 Task: Create ChildIssue0047 as Child Issue of Issue Issue0024 in Backlog  in Scrum Project Project0005 in Jira
Action: Mouse moved to (375, 427)
Screenshot: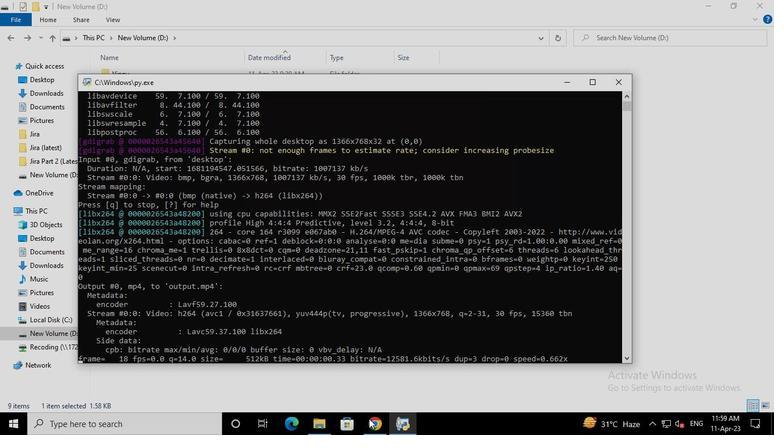 
Action: Mouse pressed left at (375, 427)
Screenshot: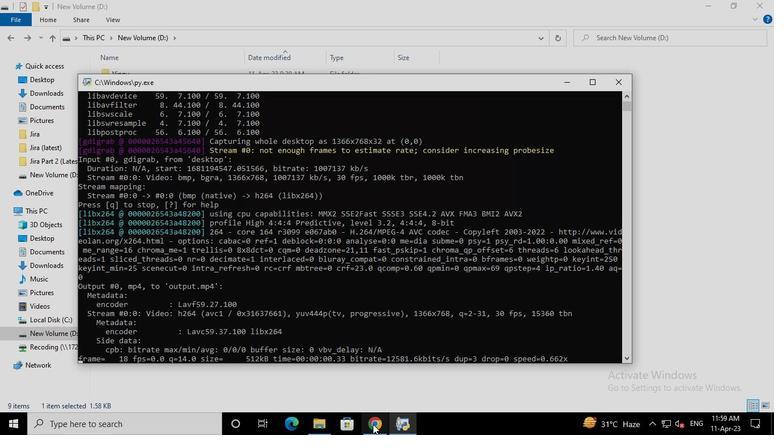 
Action: Mouse moved to (82, 177)
Screenshot: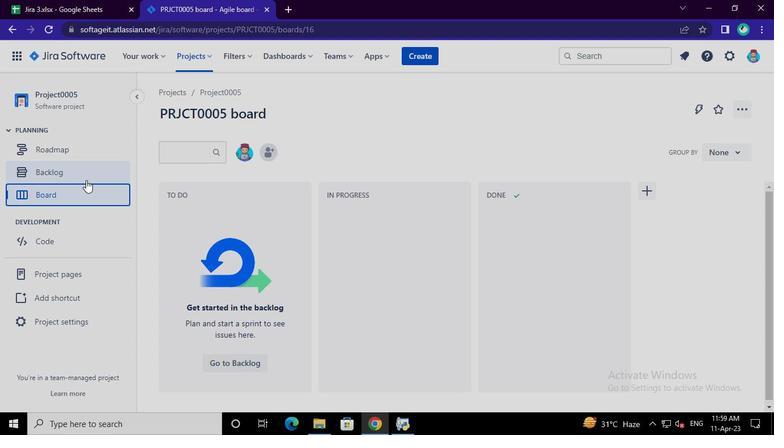 
Action: Mouse pressed left at (82, 177)
Screenshot: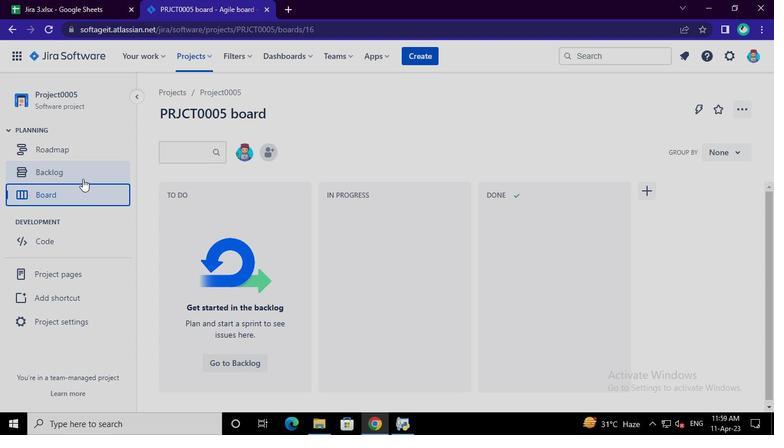 
Action: Mouse moved to (251, 318)
Screenshot: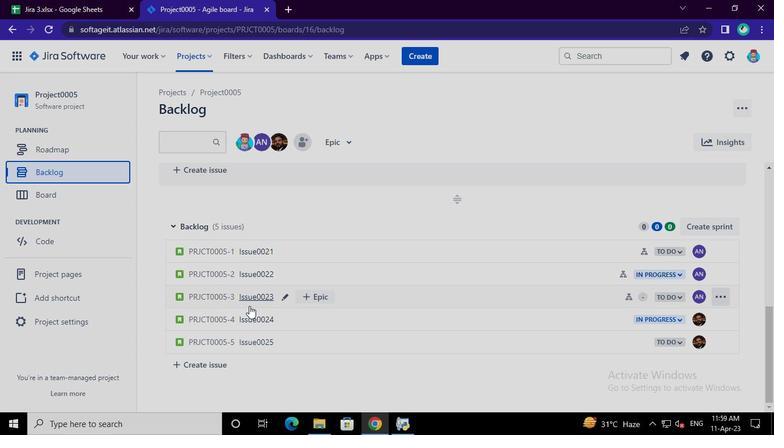 
Action: Mouse pressed left at (251, 318)
Screenshot: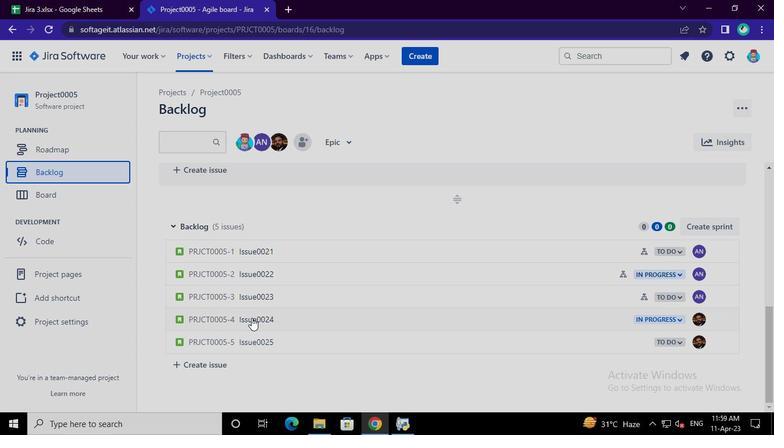 
Action: Mouse moved to (569, 229)
Screenshot: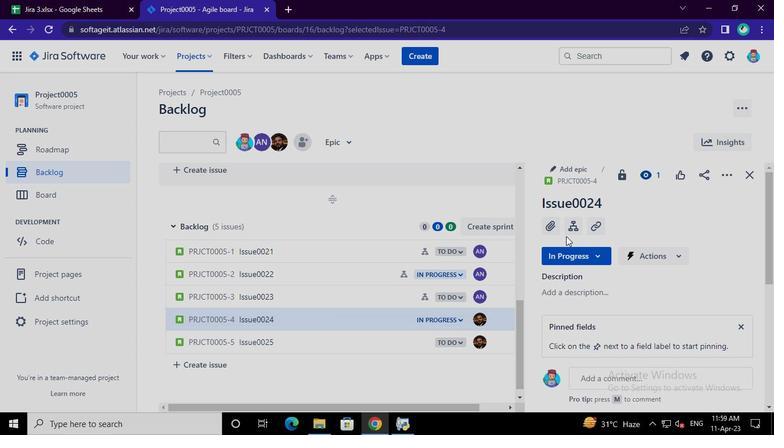 
Action: Mouse pressed left at (569, 229)
Screenshot: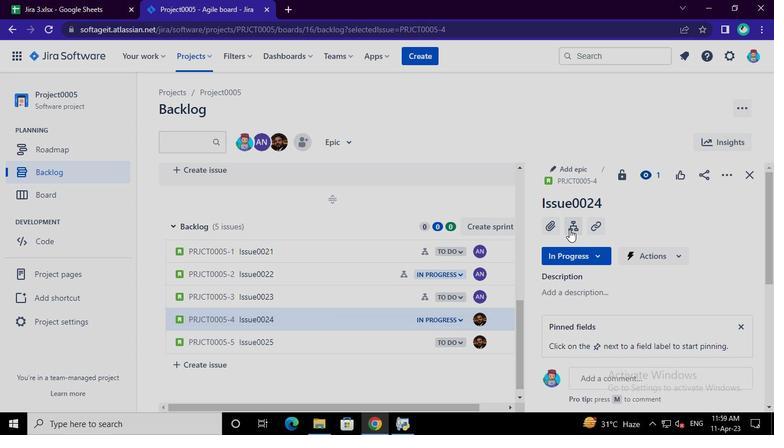 
Action: Mouse moved to (581, 273)
Screenshot: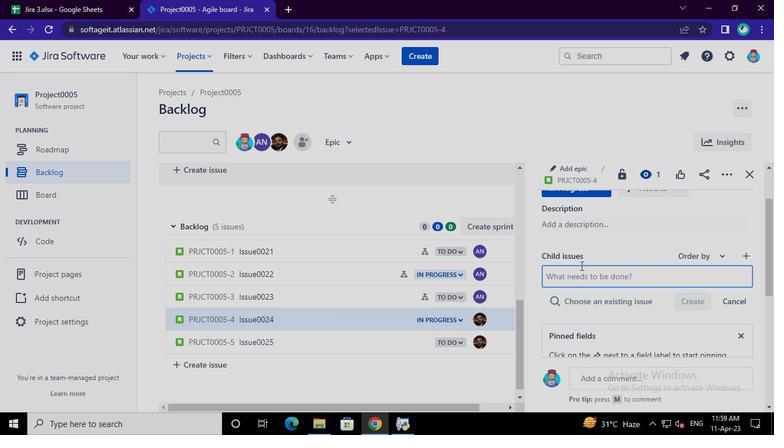 
Action: Mouse pressed left at (581, 273)
Screenshot: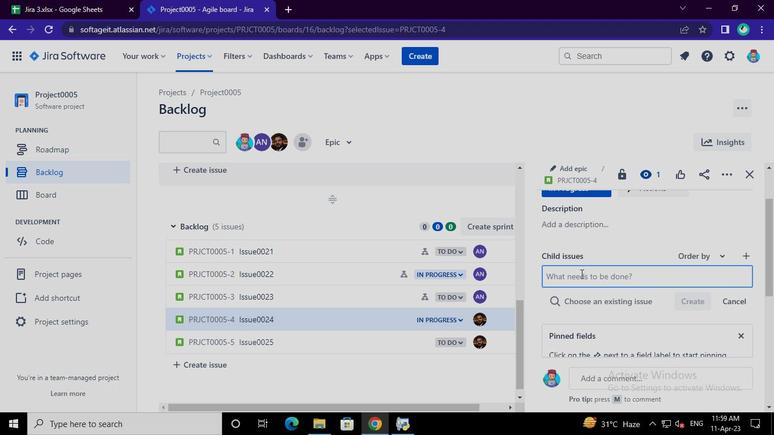 
Action: Keyboard Key.shift
Screenshot: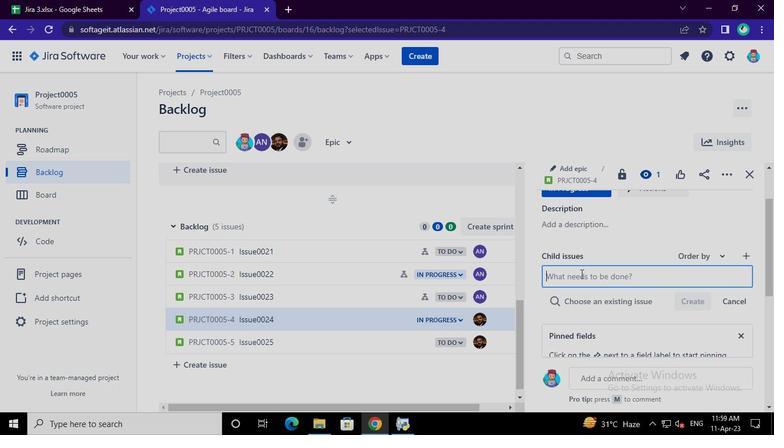 
Action: Keyboard C
Screenshot: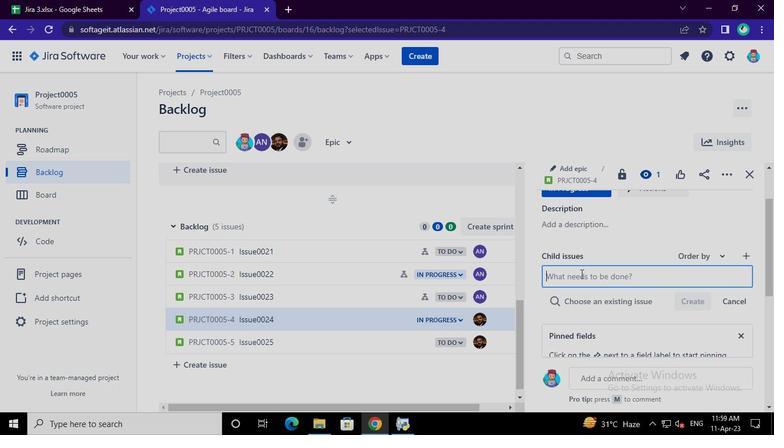 
Action: Keyboard h
Screenshot: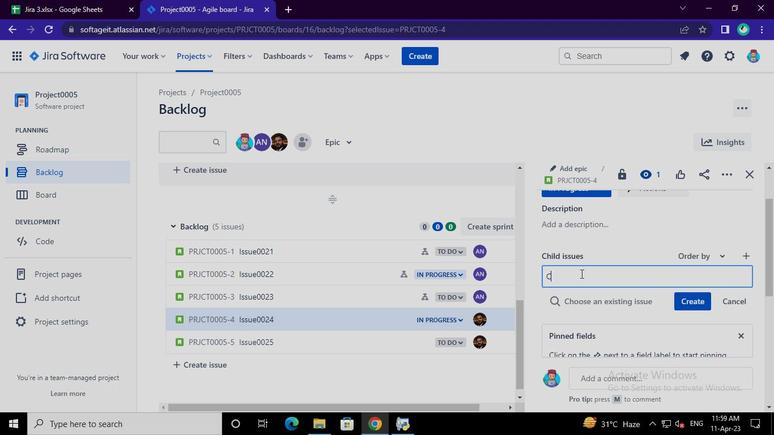 
Action: Keyboard i
Screenshot: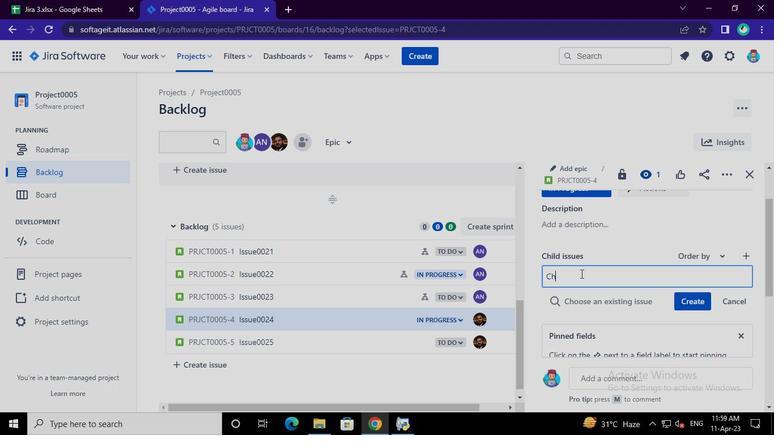 
Action: Keyboard l
Screenshot: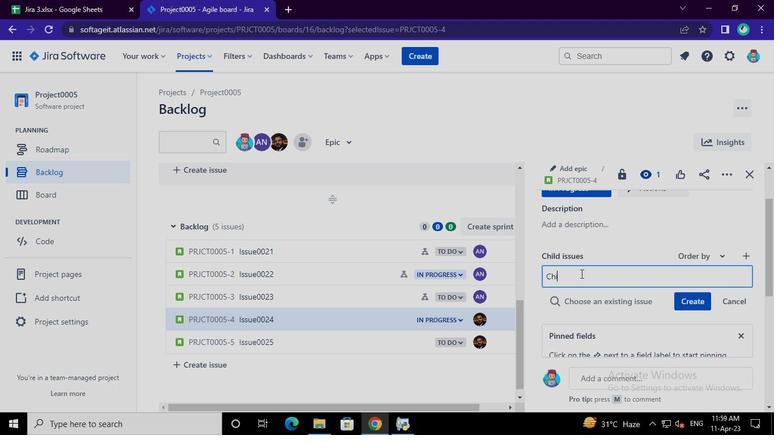 
Action: Keyboard d
Screenshot: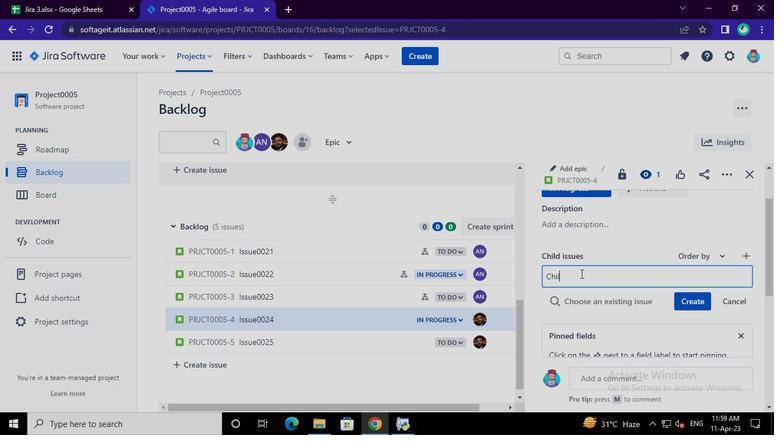 
Action: Keyboard Key.shift
Screenshot: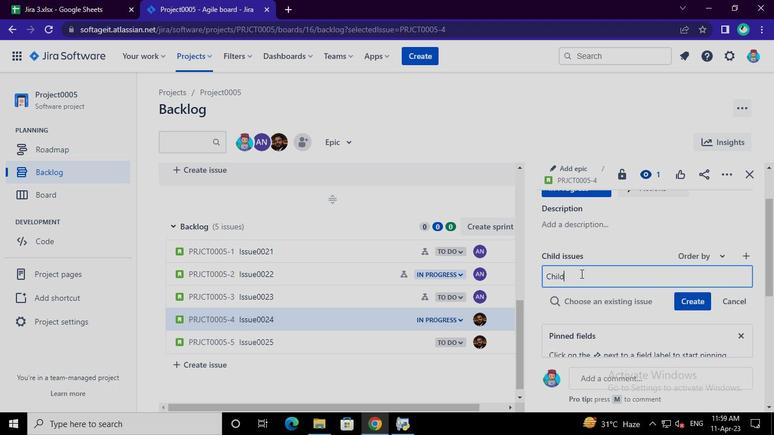 
Action: Keyboard I
Screenshot: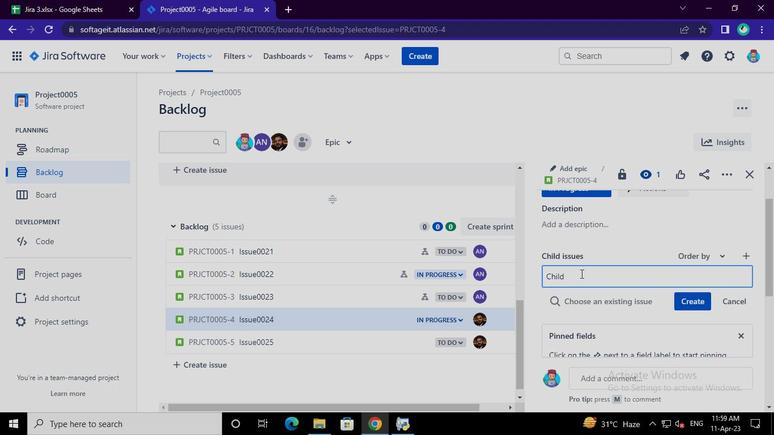 
Action: Keyboard s
Screenshot: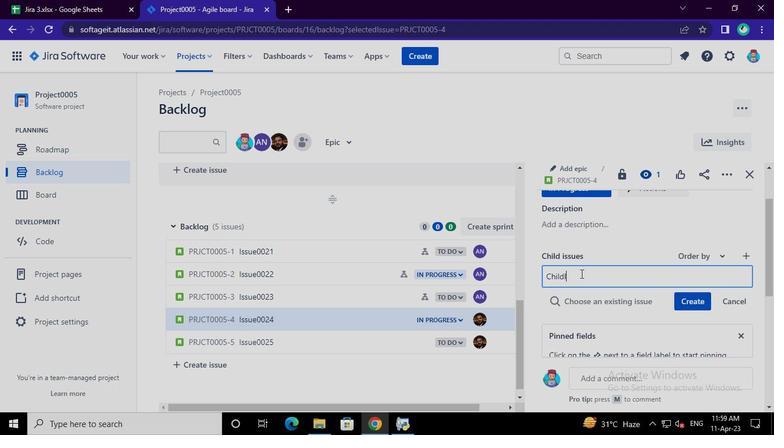 
Action: Keyboard s
Screenshot: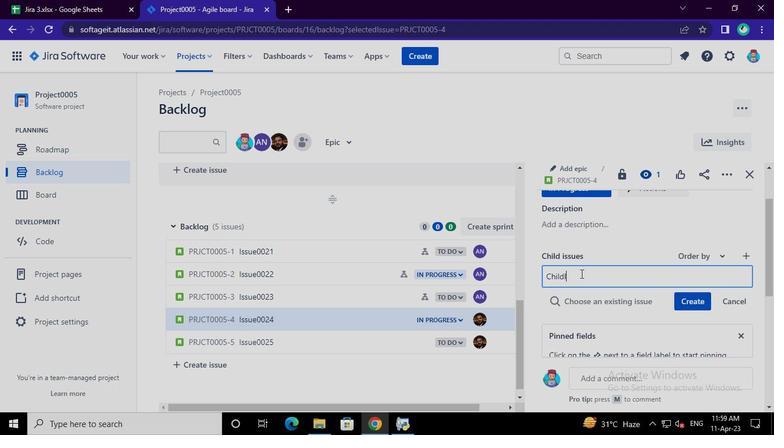 
Action: Keyboard u
Screenshot: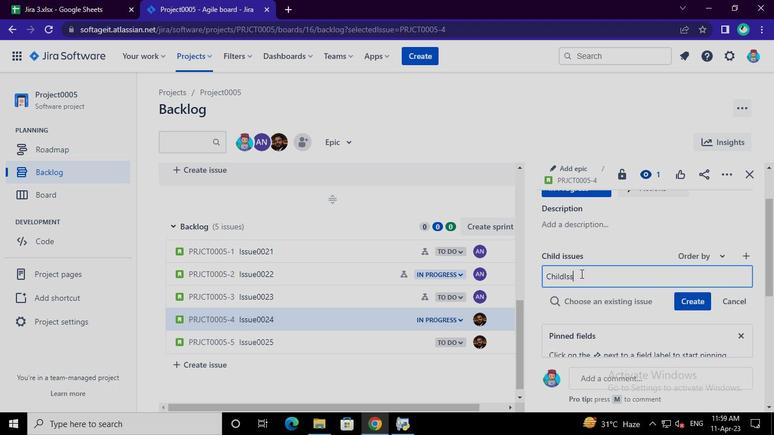 
Action: Keyboard e
Screenshot: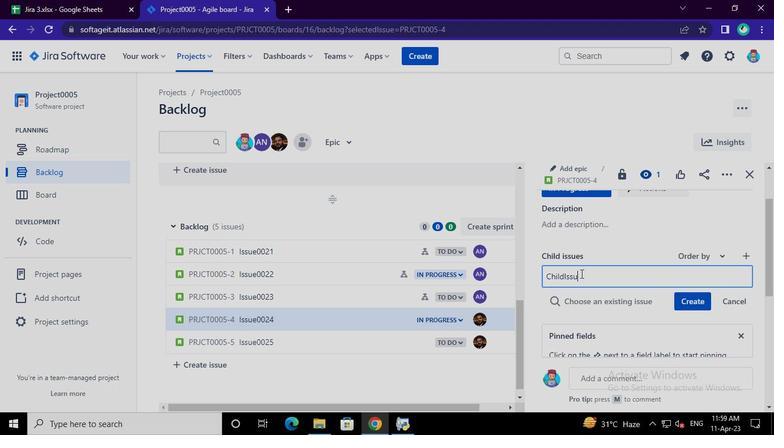 
Action: Keyboard <96>
Screenshot: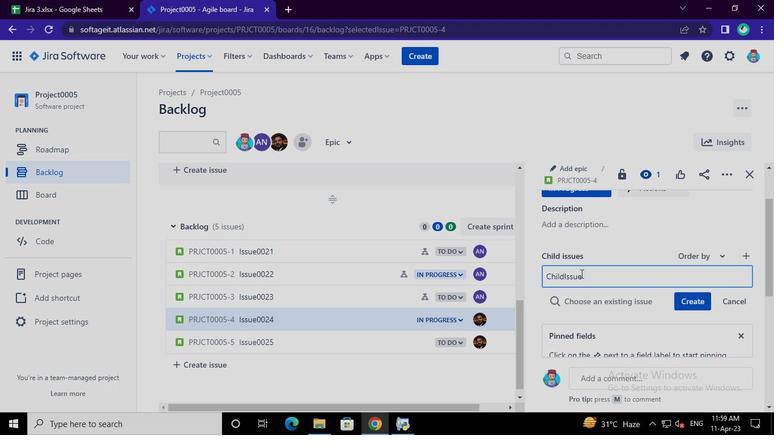 
Action: Keyboard <96>
Screenshot: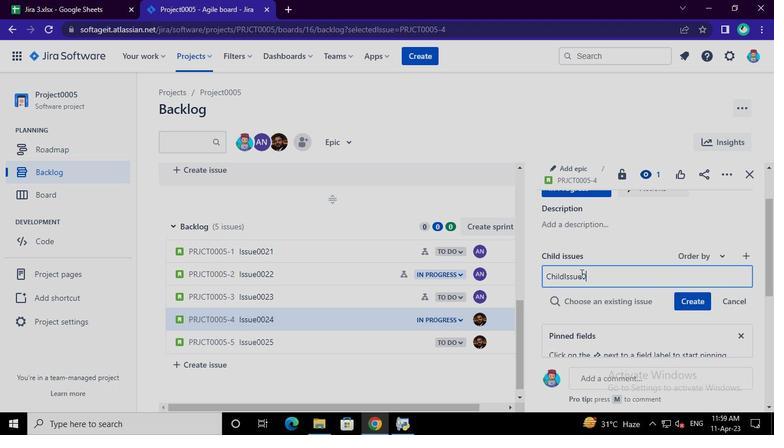 
Action: Keyboard <100>
Screenshot: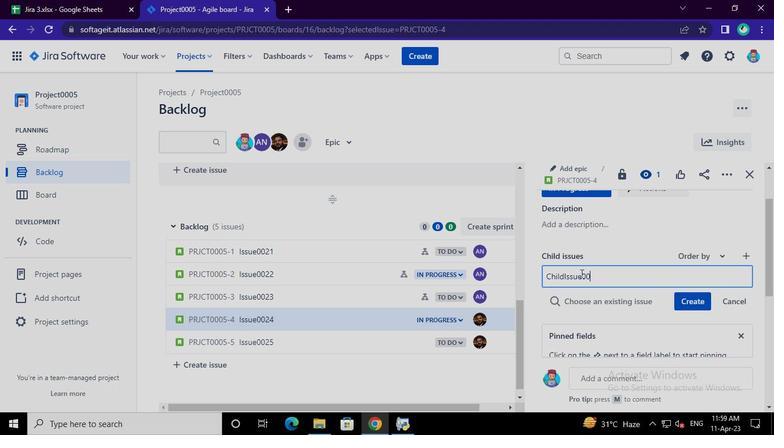 
Action: Keyboard <103>
Screenshot: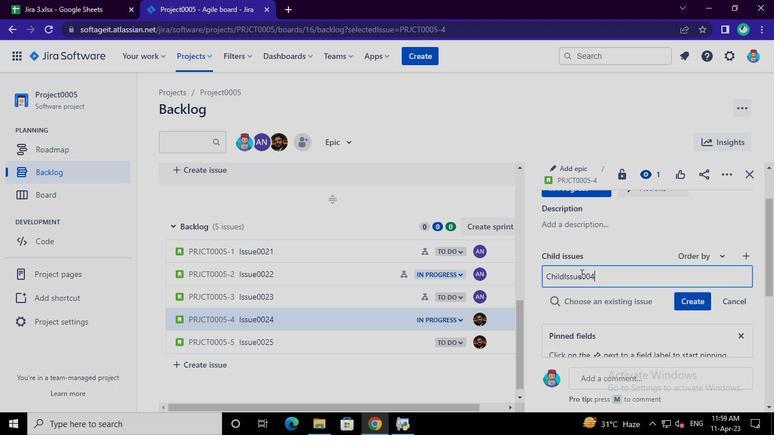 
Action: Mouse moved to (705, 306)
Screenshot: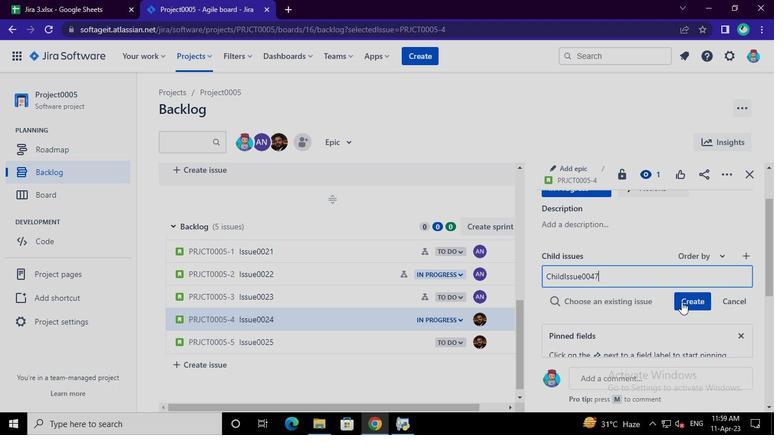 
Action: Mouse pressed left at (705, 306)
Screenshot: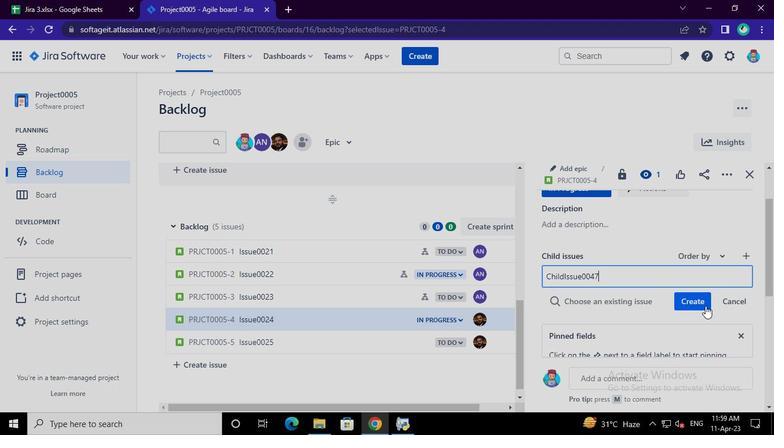
Action: Mouse moved to (409, 434)
Screenshot: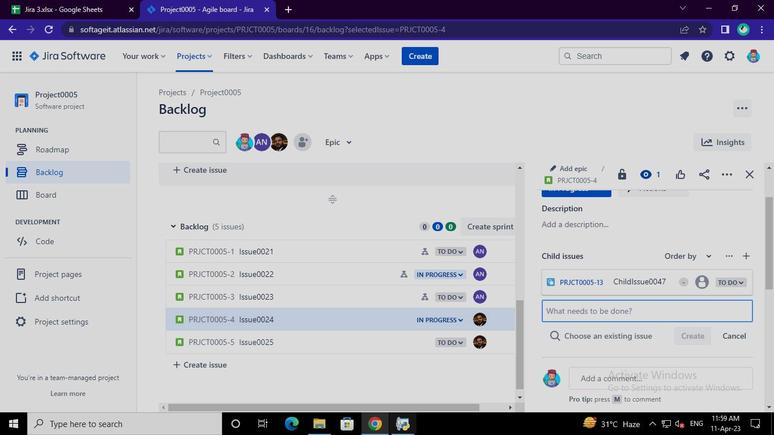 
Action: Mouse pressed left at (409, 434)
Screenshot: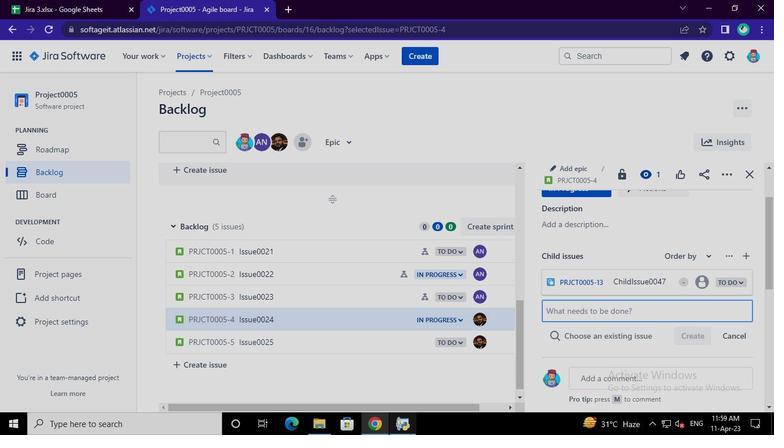 
Action: Mouse moved to (621, 81)
Screenshot: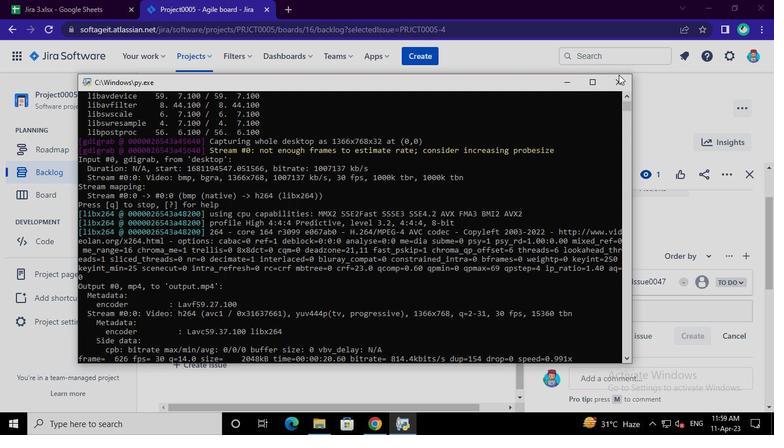 
Action: Mouse pressed left at (621, 81)
Screenshot: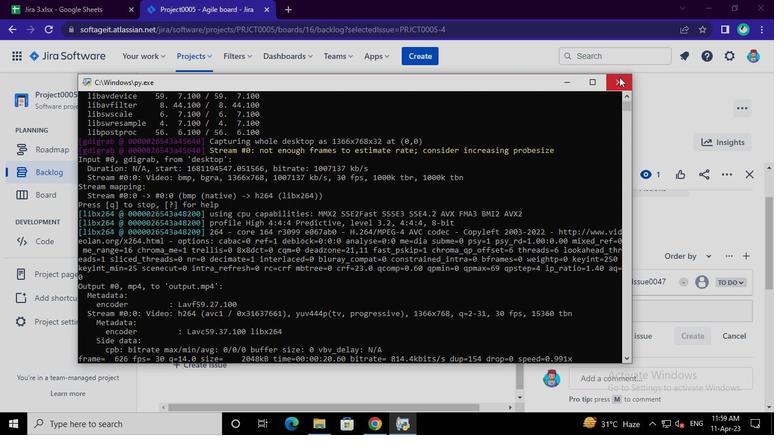
